 Task: Arrange a 60-minute meeting to discuss sustainability reporting frameworks.
Action: Mouse moved to (30, 111)
Screenshot: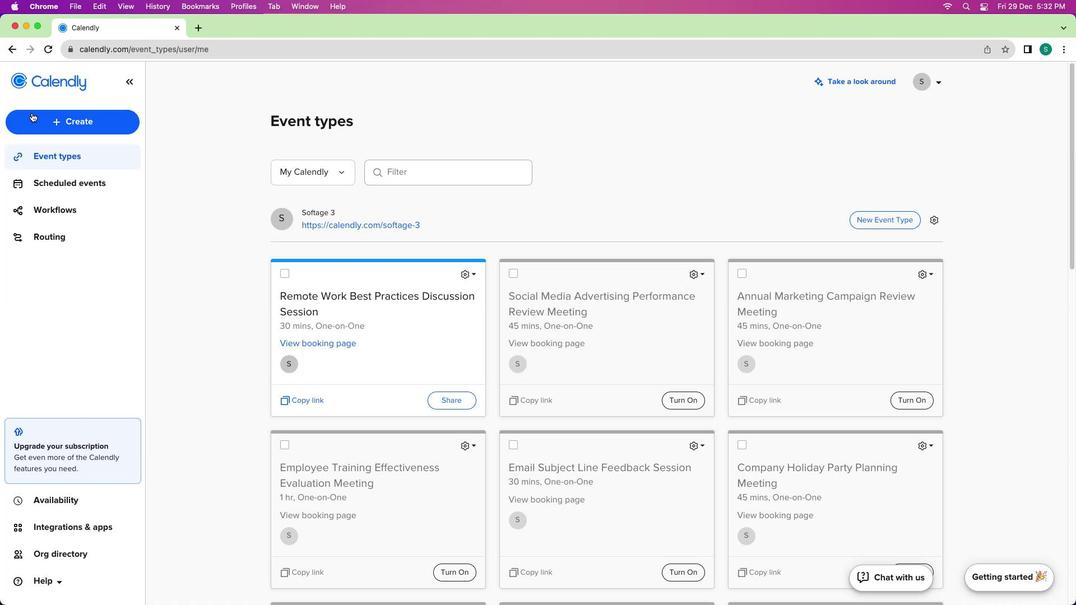 
Action: Mouse pressed left at (30, 111)
Screenshot: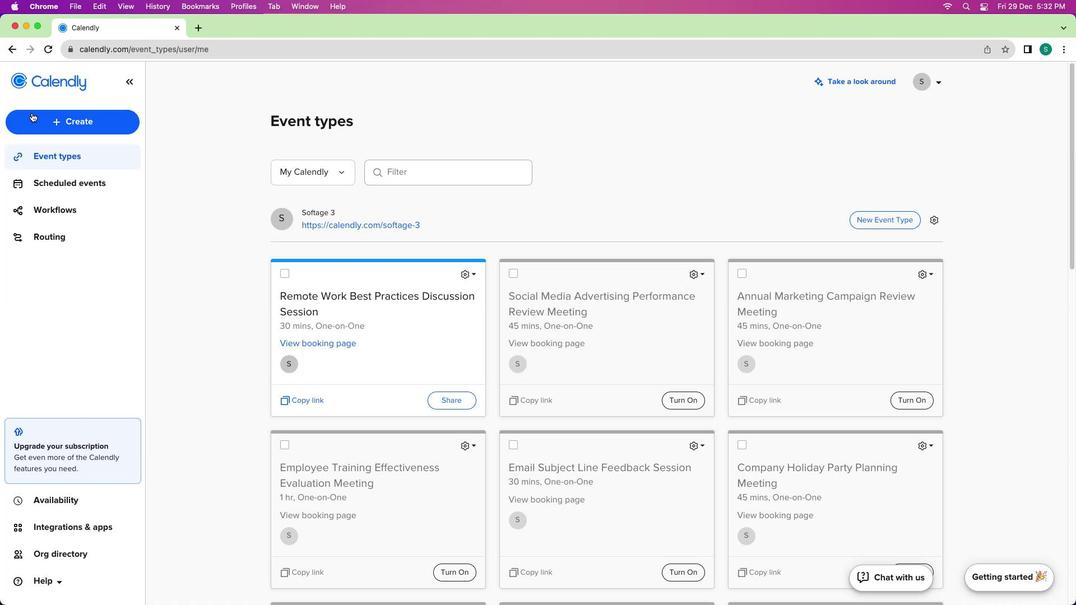 
Action: Mouse moved to (34, 118)
Screenshot: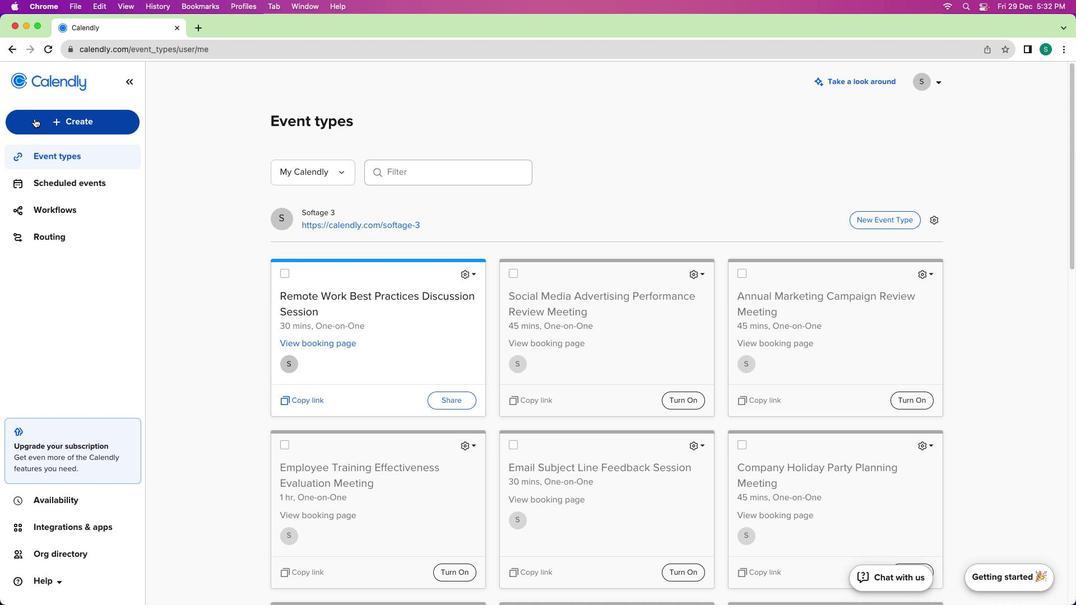 
Action: Mouse pressed left at (34, 118)
Screenshot: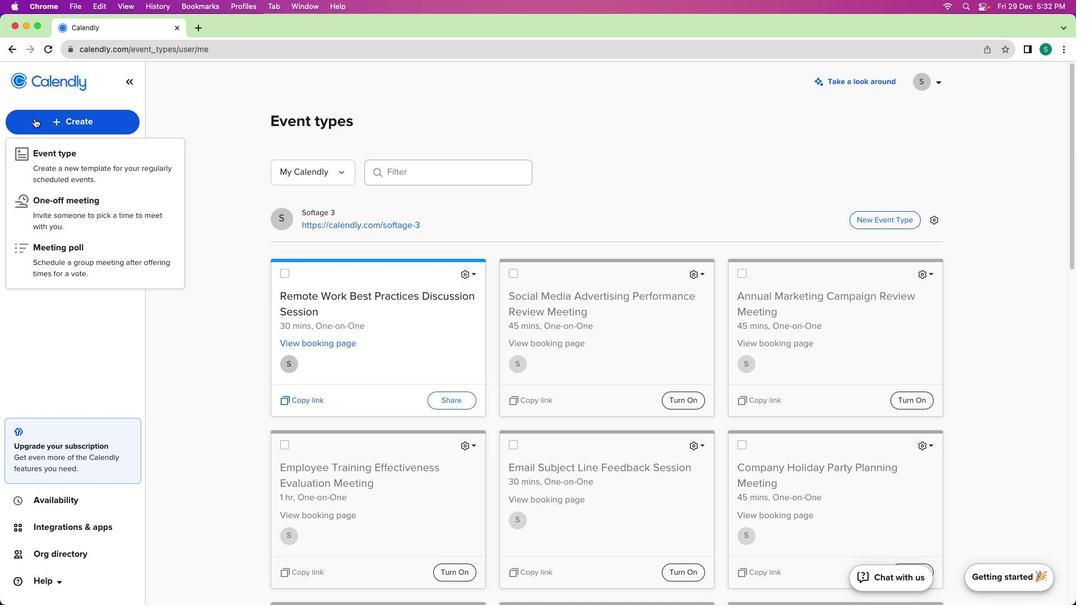 
Action: Mouse moved to (48, 155)
Screenshot: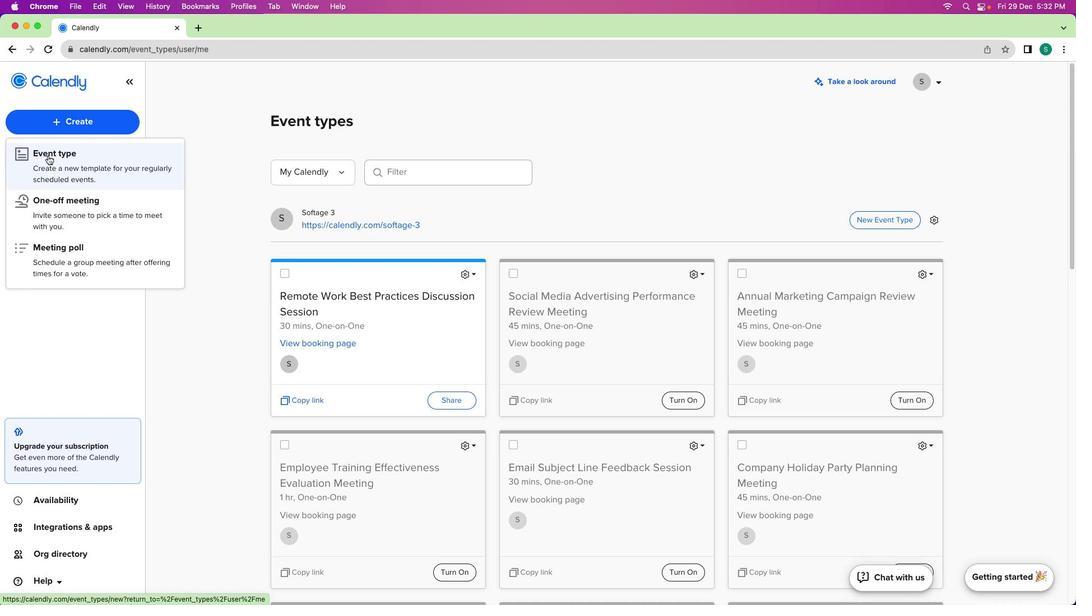 
Action: Mouse pressed left at (48, 155)
Screenshot: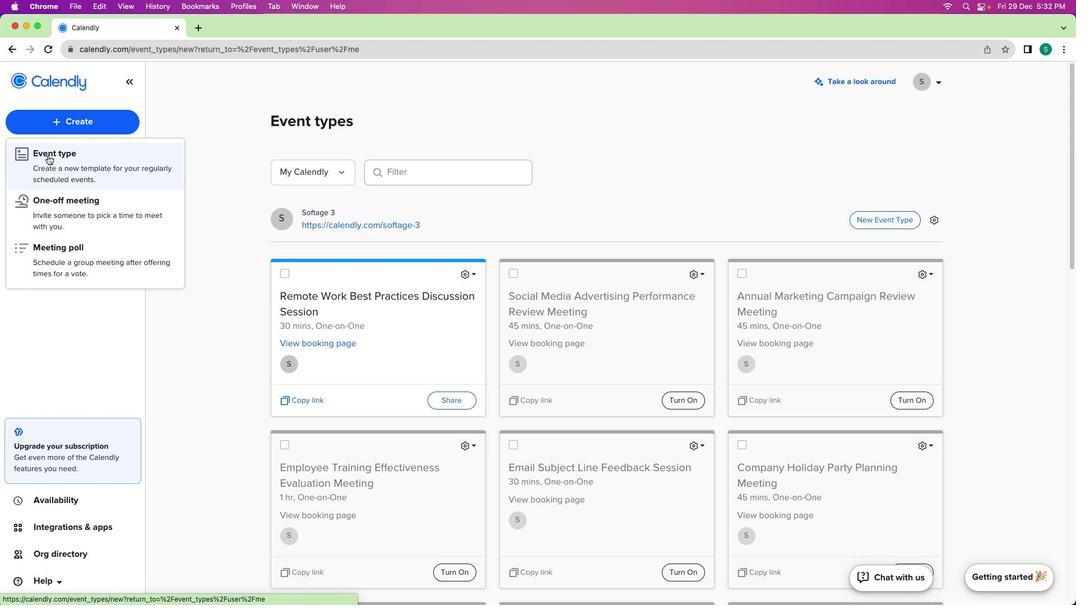 
Action: Mouse moved to (447, 211)
Screenshot: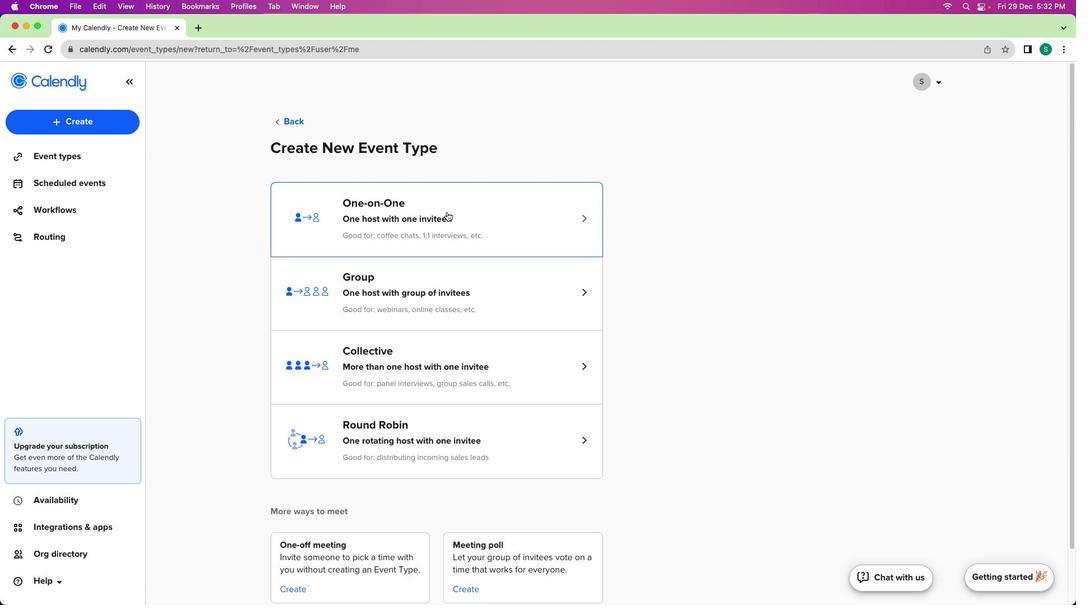 
Action: Mouse pressed left at (447, 211)
Screenshot: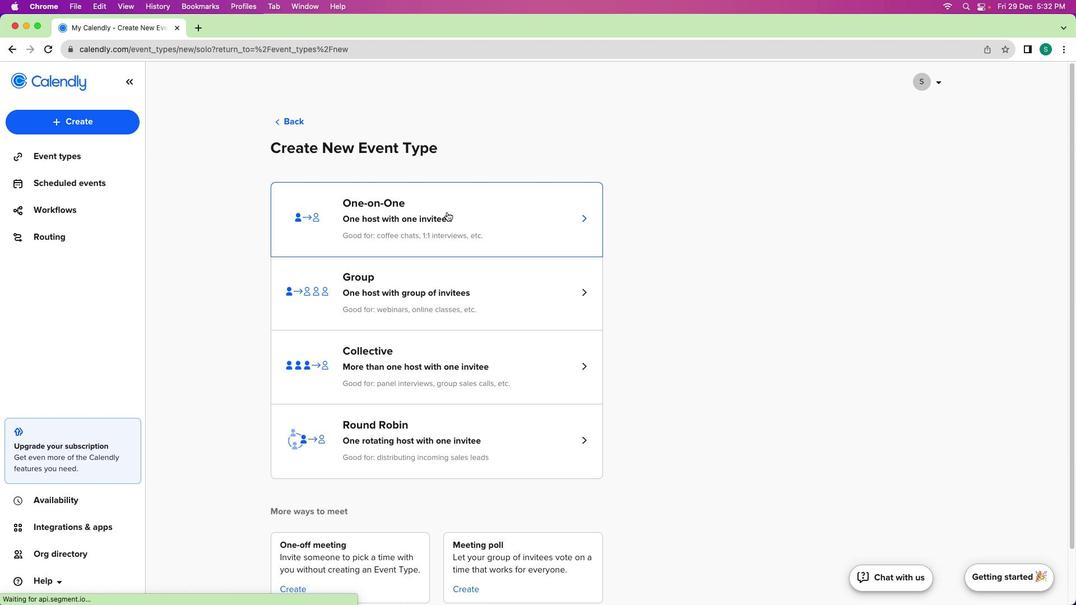 
Action: Mouse moved to (136, 176)
Screenshot: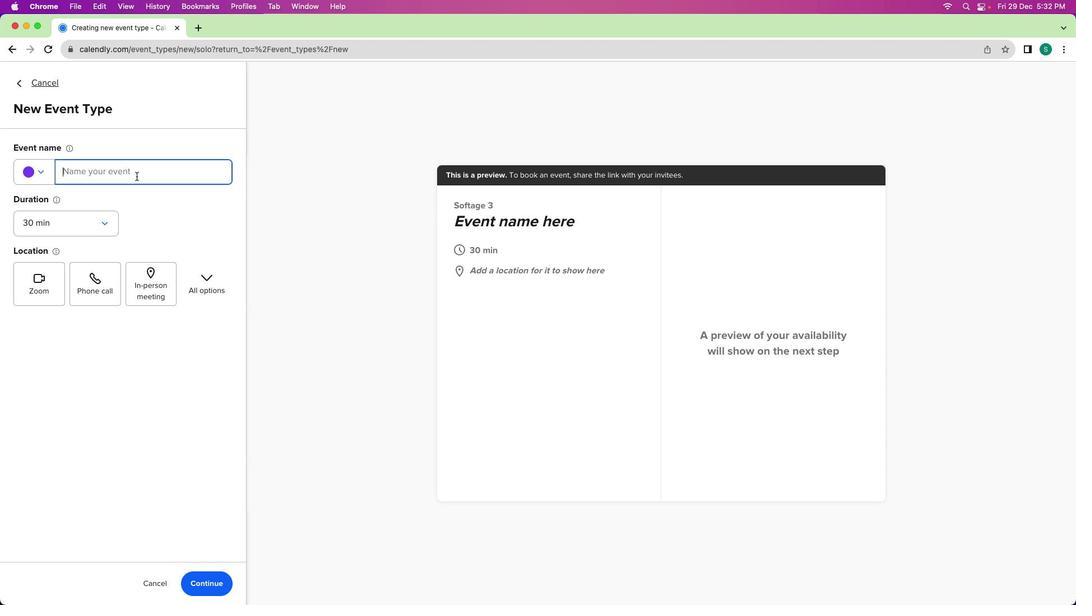 
Action: Mouse pressed left at (136, 176)
Screenshot: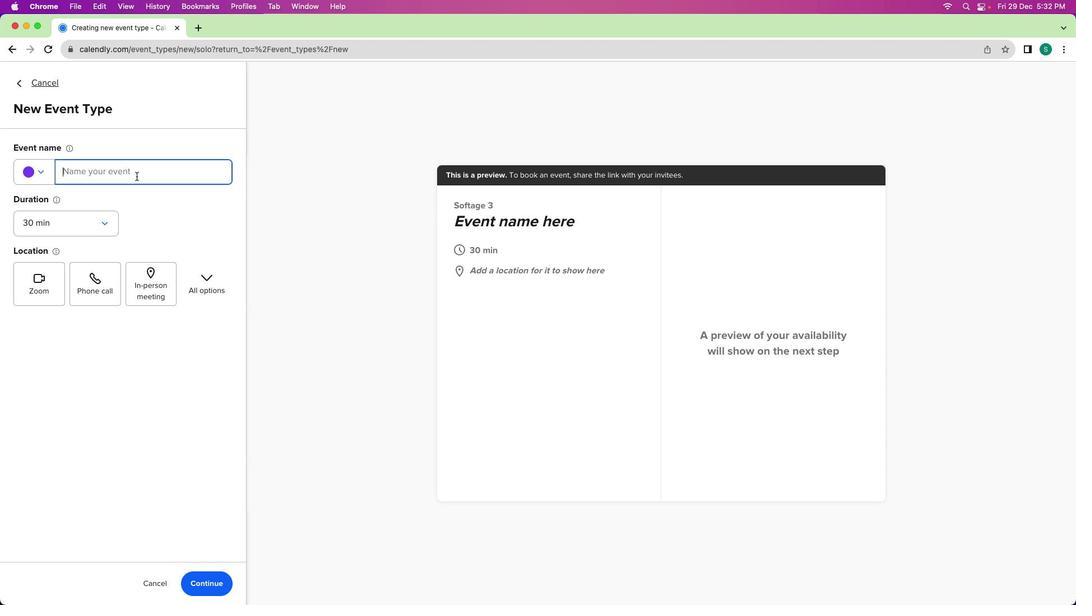 
Action: Mouse moved to (141, 174)
Screenshot: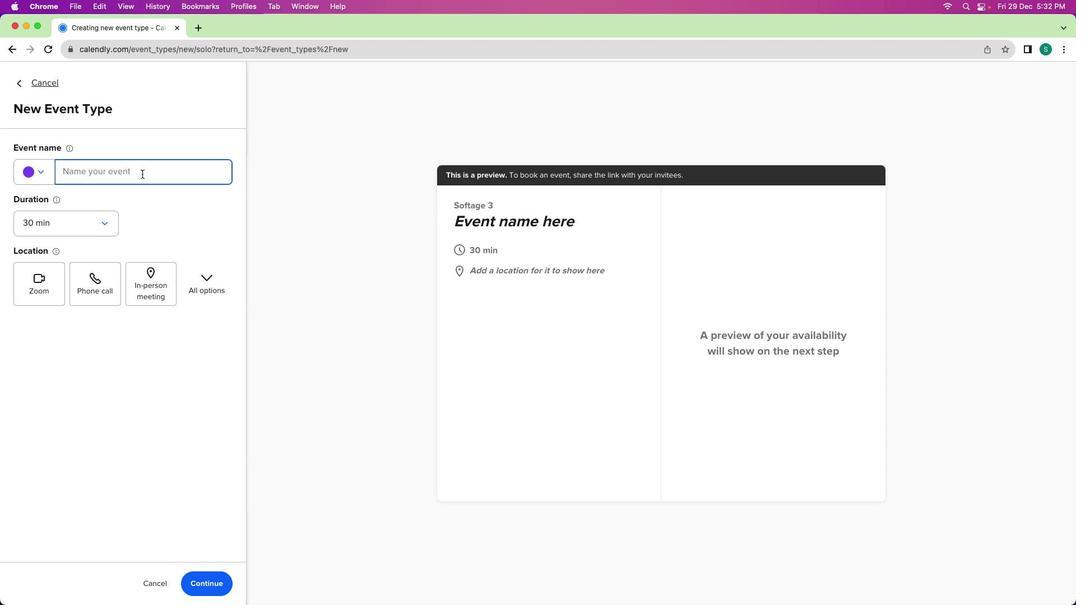 
Action: Key pressed Key.shift'S''u''s''t''a''i''n''a''b''i''l''i''t''y'Key.spaceKey.shift'R''e''p''o''r''t''i''n''g'Key.spaceKey.shift'F''r''a''m''e''w''o''r''k''s'Key.spaceKey.shift'D''i''s''c''u''s''s''i''o''n'Key.spaceKey.shift'M''e''e''t''i''n''g'
Screenshot: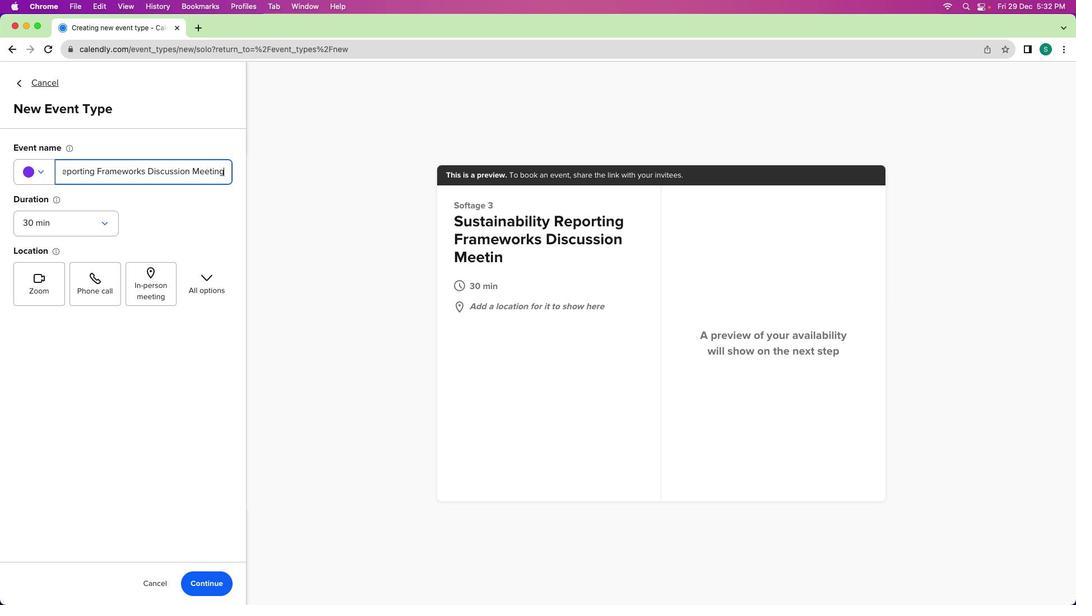 
Action: Mouse moved to (89, 225)
Screenshot: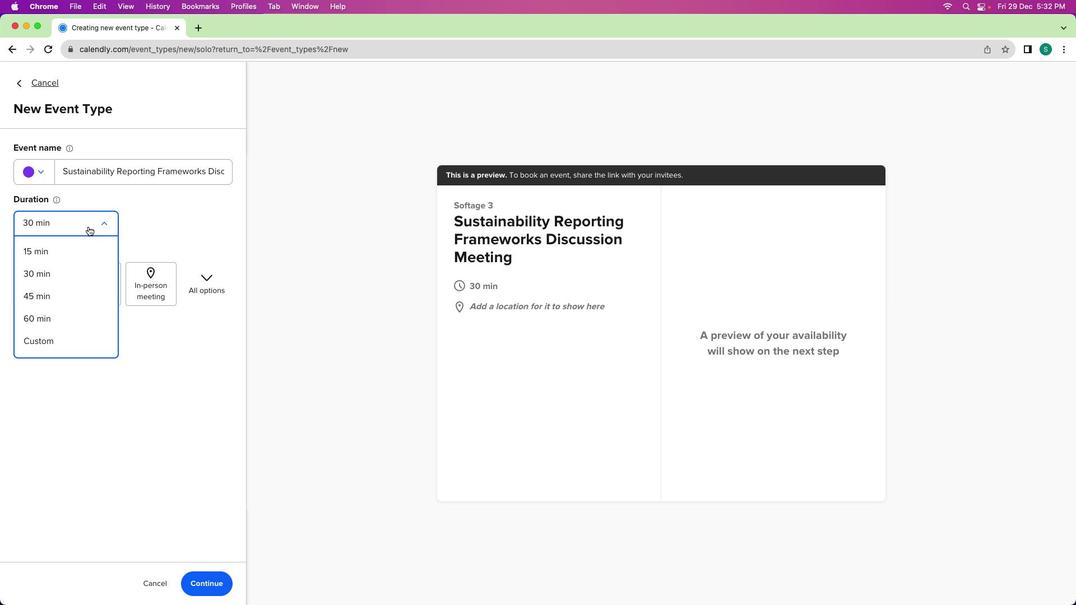 
Action: Mouse pressed left at (89, 225)
Screenshot: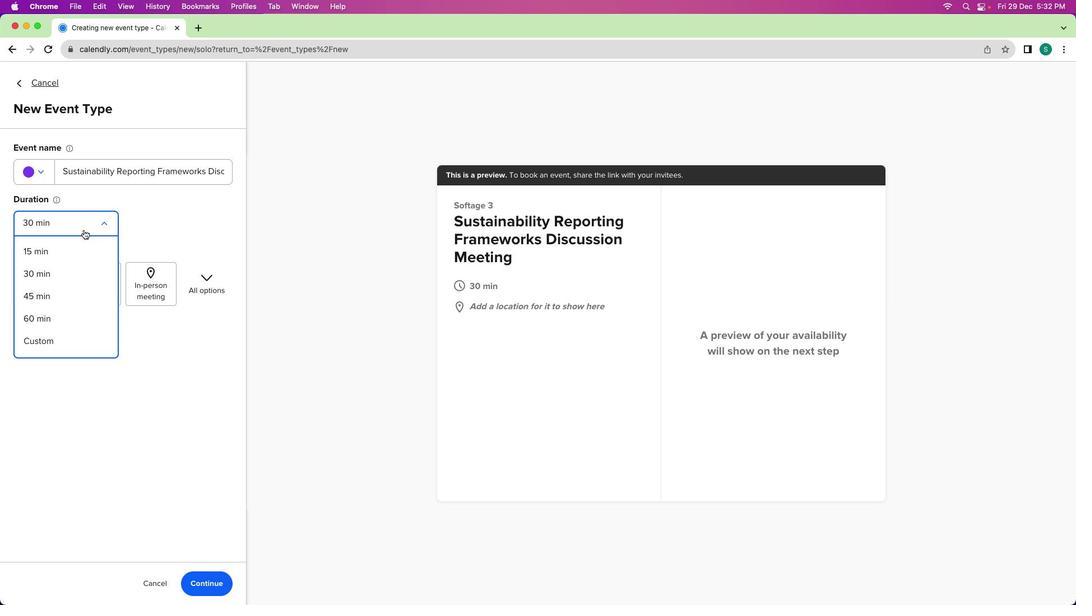 
Action: Mouse moved to (57, 321)
Screenshot: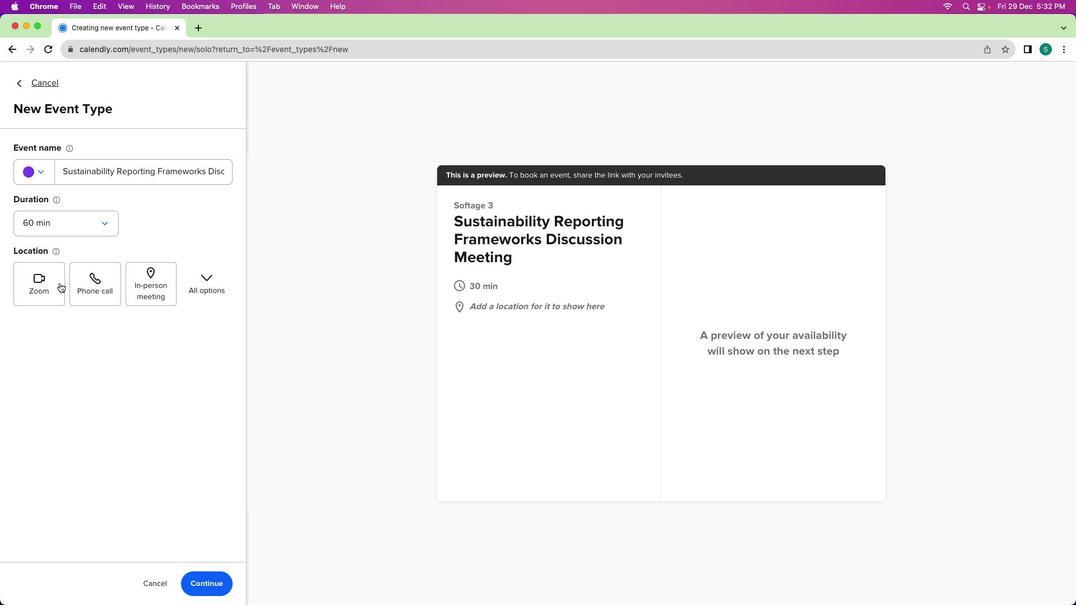 
Action: Mouse pressed left at (57, 321)
Screenshot: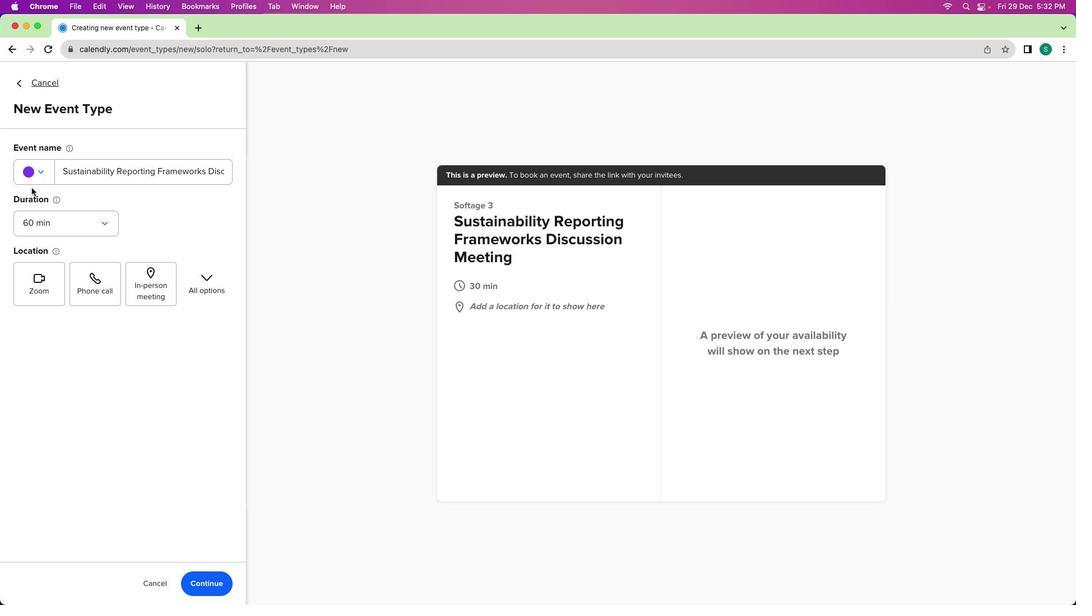 
Action: Mouse moved to (36, 170)
Screenshot: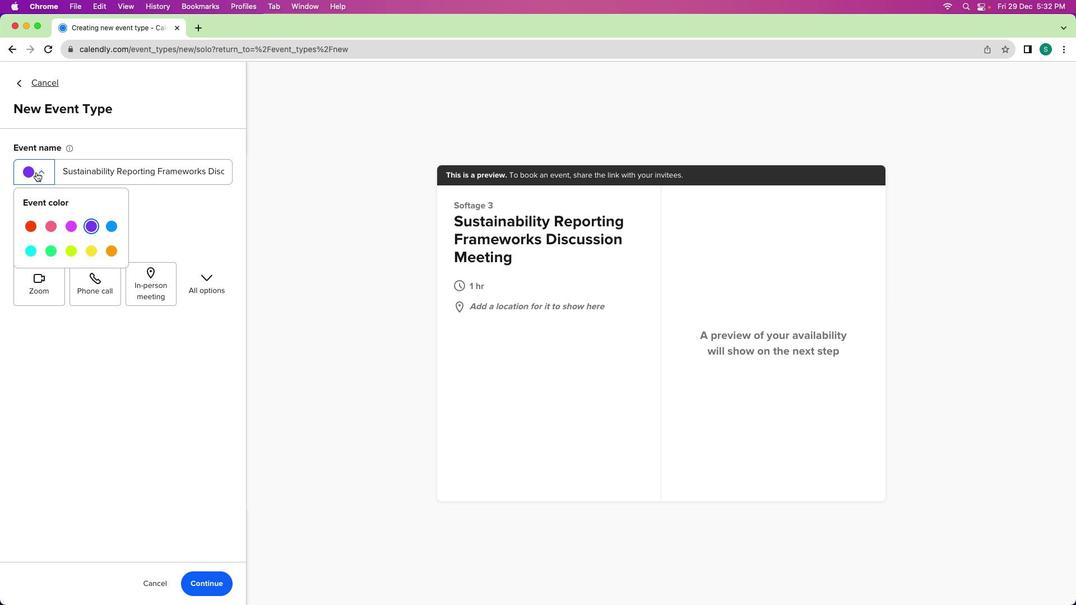 
Action: Mouse pressed left at (36, 170)
Screenshot: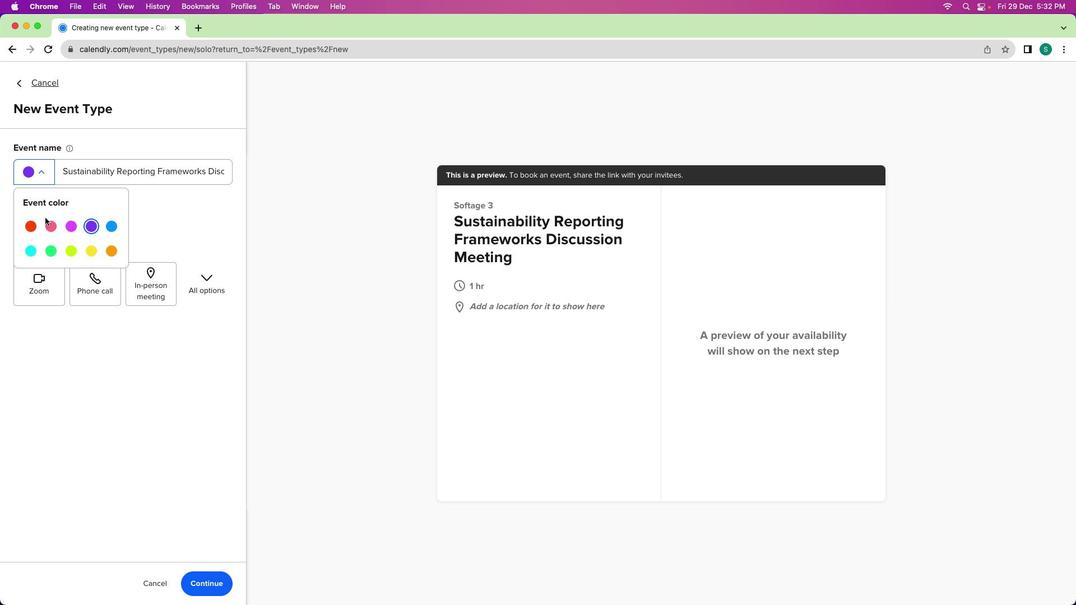 
Action: Mouse moved to (53, 252)
Screenshot: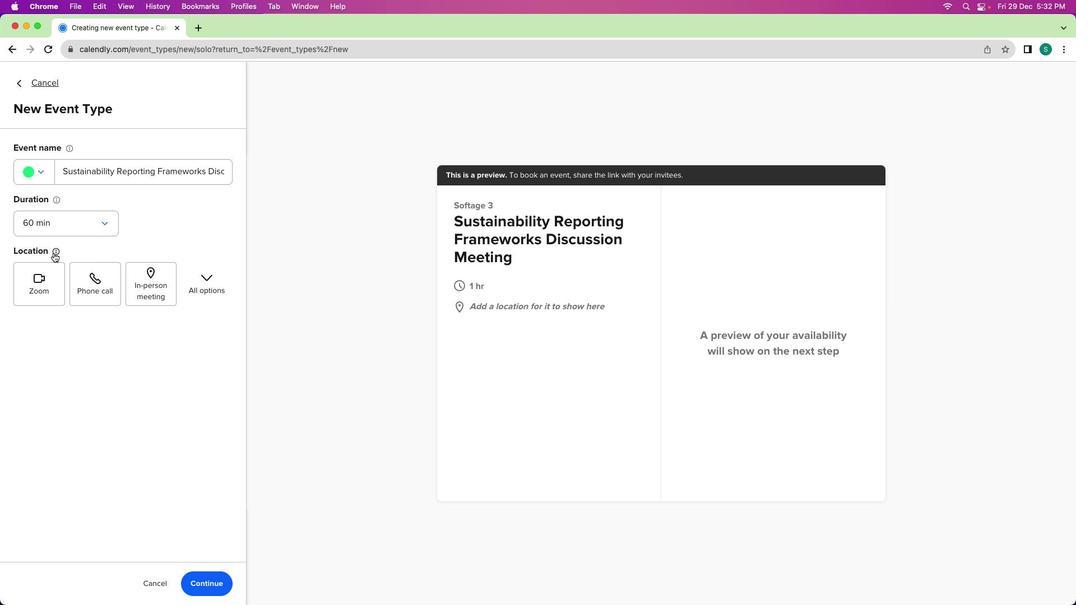
Action: Mouse pressed left at (53, 252)
Screenshot: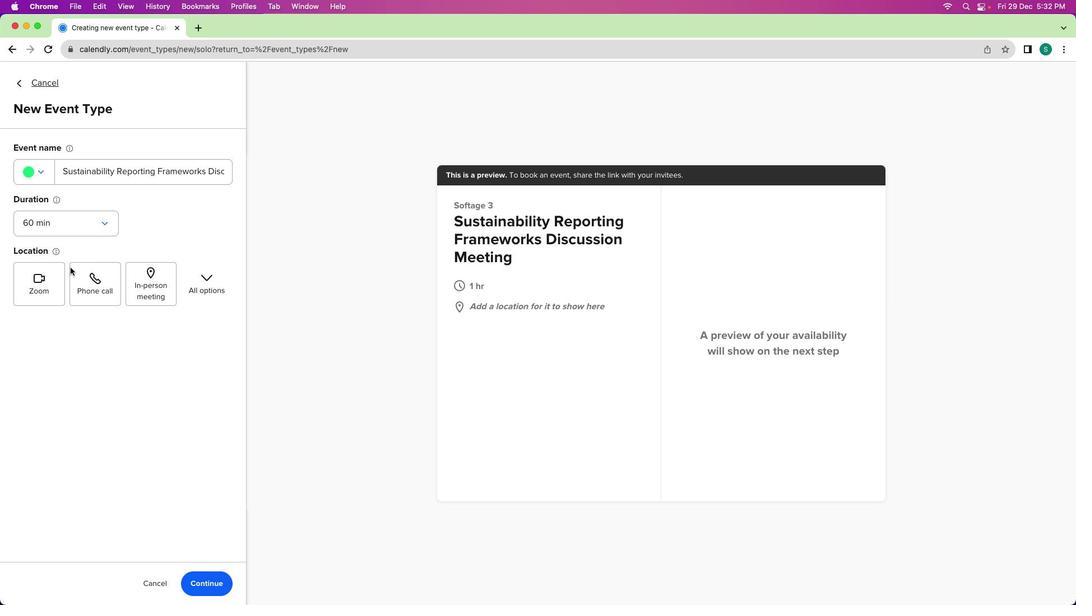
Action: Mouse moved to (28, 286)
Screenshot: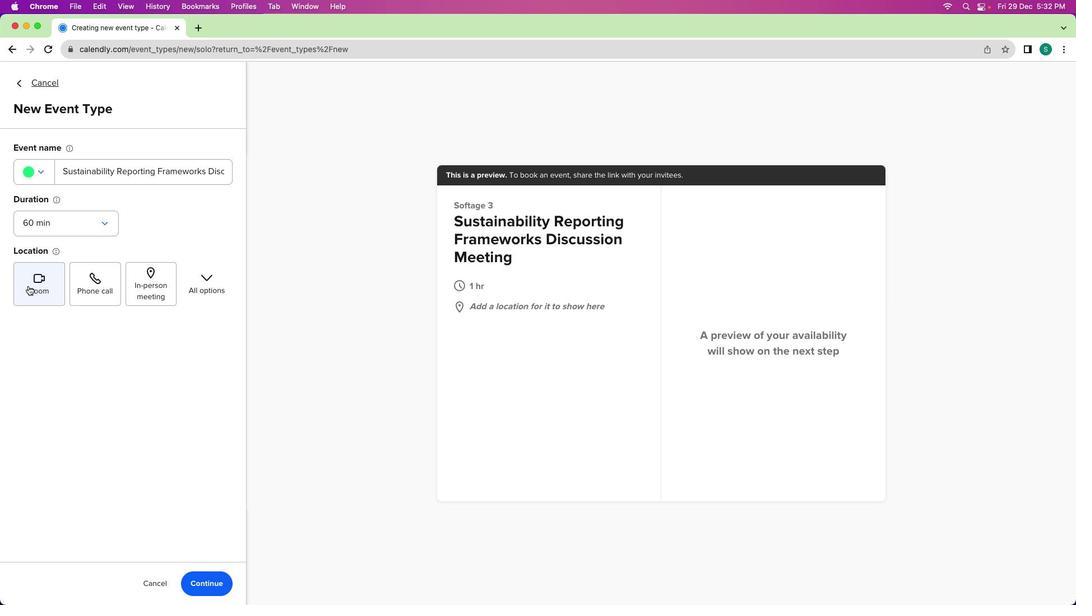 
Action: Mouse pressed left at (28, 286)
Screenshot: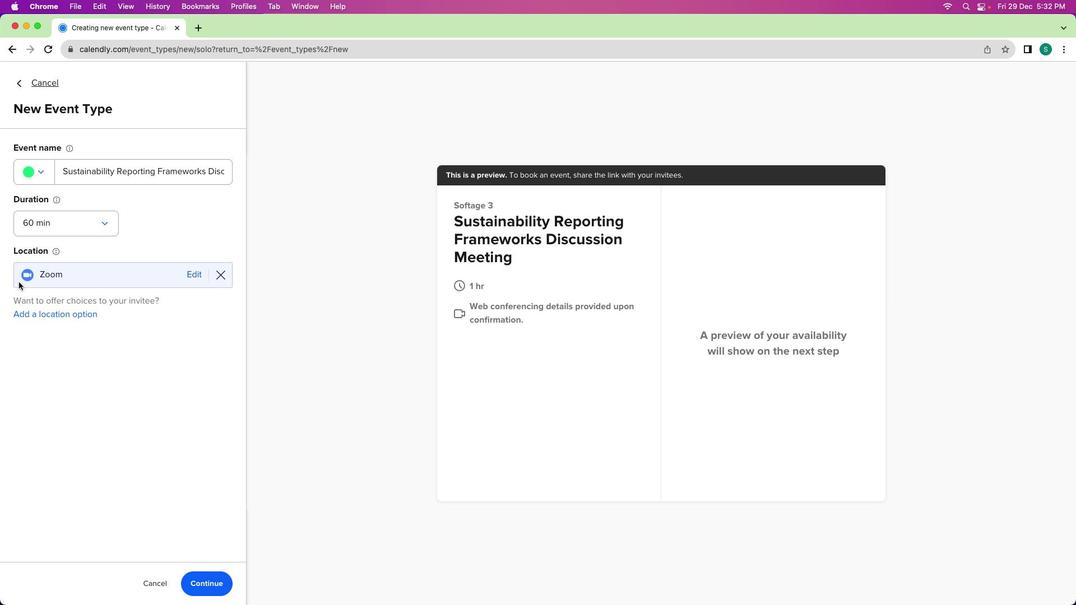 
Action: Mouse moved to (226, 579)
Screenshot: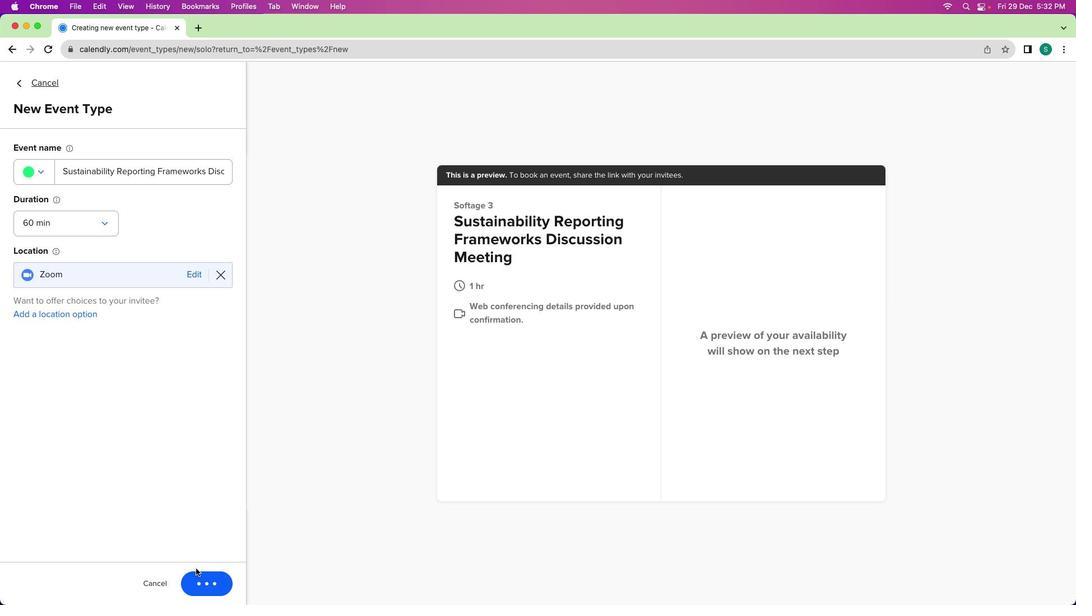 
Action: Mouse pressed left at (226, 579)
Screenshot: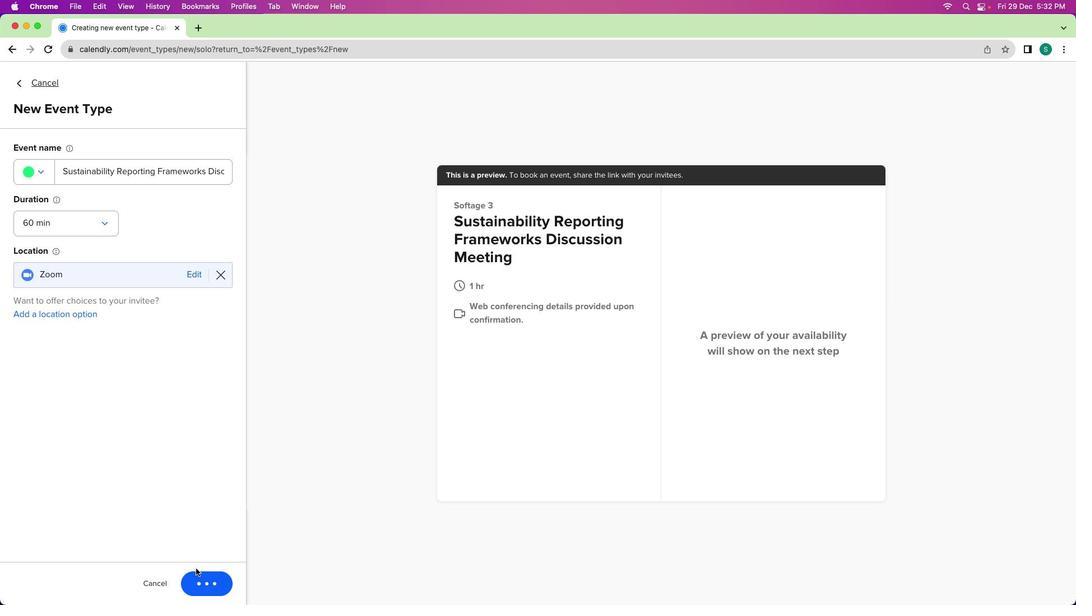 
Action: Mouse moved to (231, 184)
Screenshot: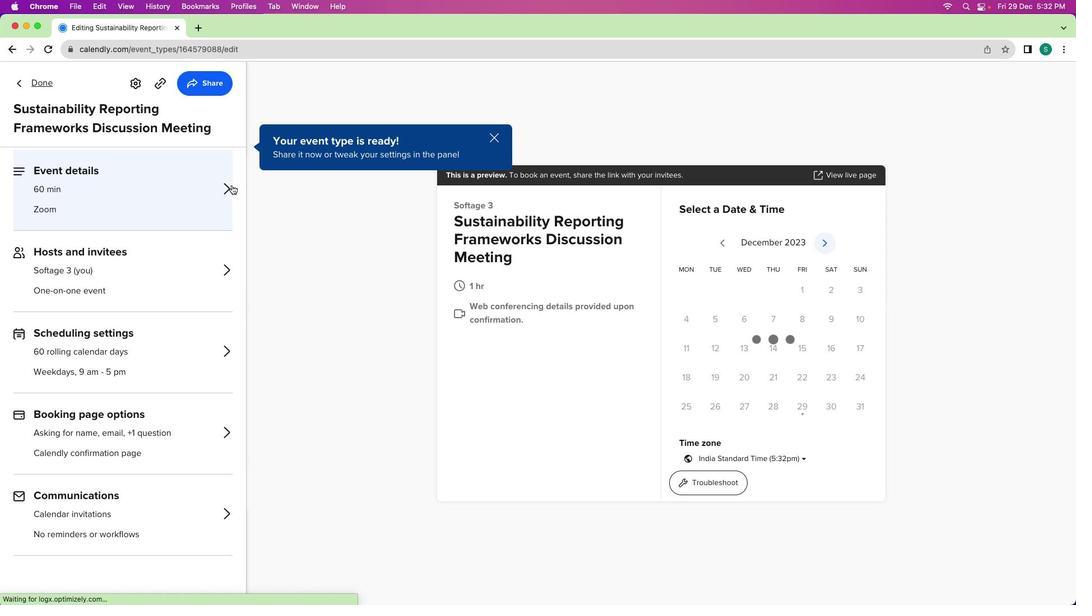 
Action: Mouse pressed left at (231, 184)
Screenshot: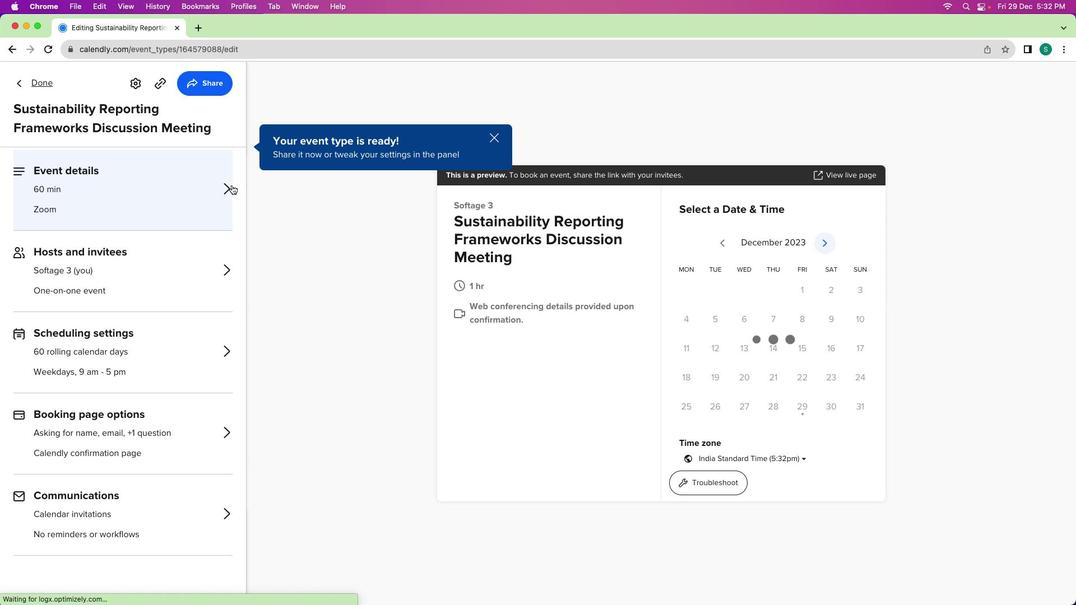 
Action: Mouse moved to (60, 415)
Screenshot: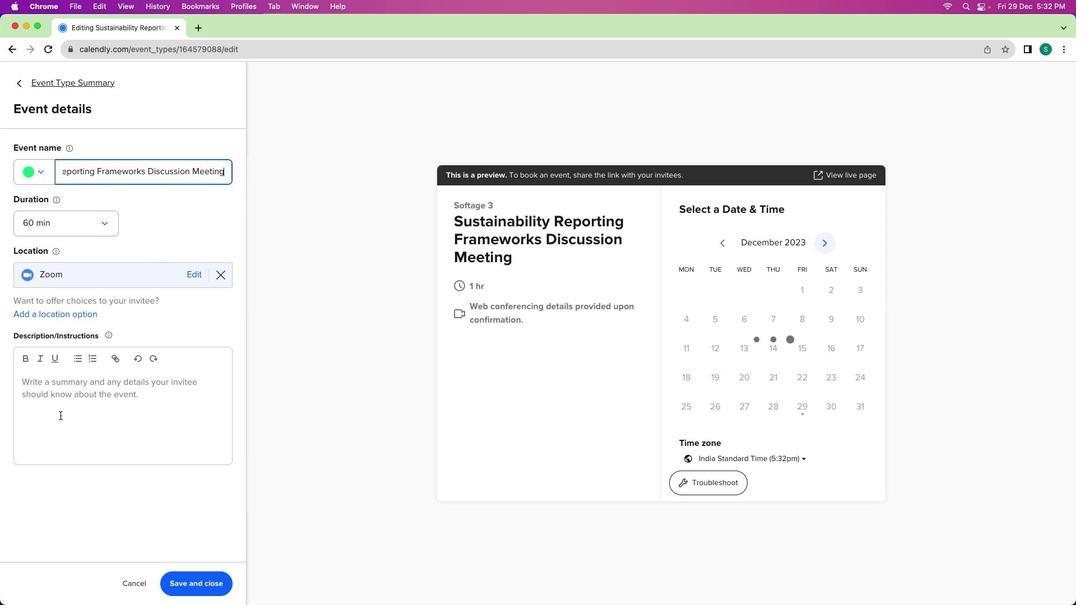 
Action: Mouse pressed left at (60, 415)
Screenshot: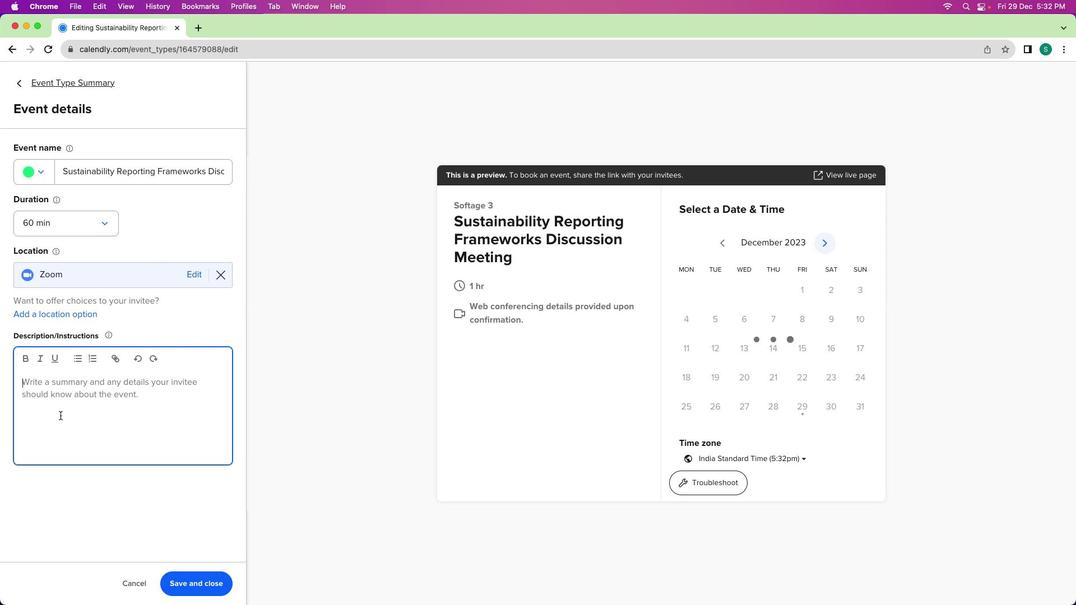 
Action: Key pressed Key.shift'A'Key.space'c''o''m''p''r''e''h''e''n''i''s''v''e'Key.space'e'Key.backspace'm'Key.leftKey.leftKey.leftKey.leftKey.leftKey.leftKey.rightKey.backspaceKey.right'i'Key.down'e''e''t''i''n''g'Key.space'f''o''c''u''s''e''d'Key.space'o''n'Key.space'd''i''s''c''u''s''s''i''n''h'Key.backspace'g'Key.space's''u''a''t''a''b'Key.backspace'i''n''a''b''i''l''i''t''y'Key.spaceKey.backspaceKey.backspaceKey.leftKey.leftKey.leftKey.leftKey.leftKey.leftKey.leftKey.leftKey.leftKey.leftKey.leftKey.rightKey.backspace's'Key.down'y'Key.space'r''e''p''o''r''t''i''n''g'Key.space'f''r''a''m''e''w''o''r''k''s'','Key.space'v''a''r''i''o''u''s'Key.space'f''r''a''m''e''w''r'Key.backspace'o''r''k''s'','Key.space'a''s''s''e''s''s'Key.space't''h''e''i''r'Key.space'a''p''p''l''o''c'Key.backspaceKey.backspace'i''c''a''b''i''l''i''t''y'Key.space't''o'Key.space'o''u''r'Key.space'o''r''g''a''n''i''z''a''t''i''o''n'','Key.space'a''b''d'Key.backspaceKey.backspace'n''d'Key.space'd''i''s''c''u''s''s'Key.space's''t''r''a''t''e''g''i''e''s'Key.space'f''o''r'Key.space'e''f''f''e''c''t''i''v''e'Key.space'i''m''p''l''e''m''e''n''t''a''t''i''o''n''.'
Screenshot: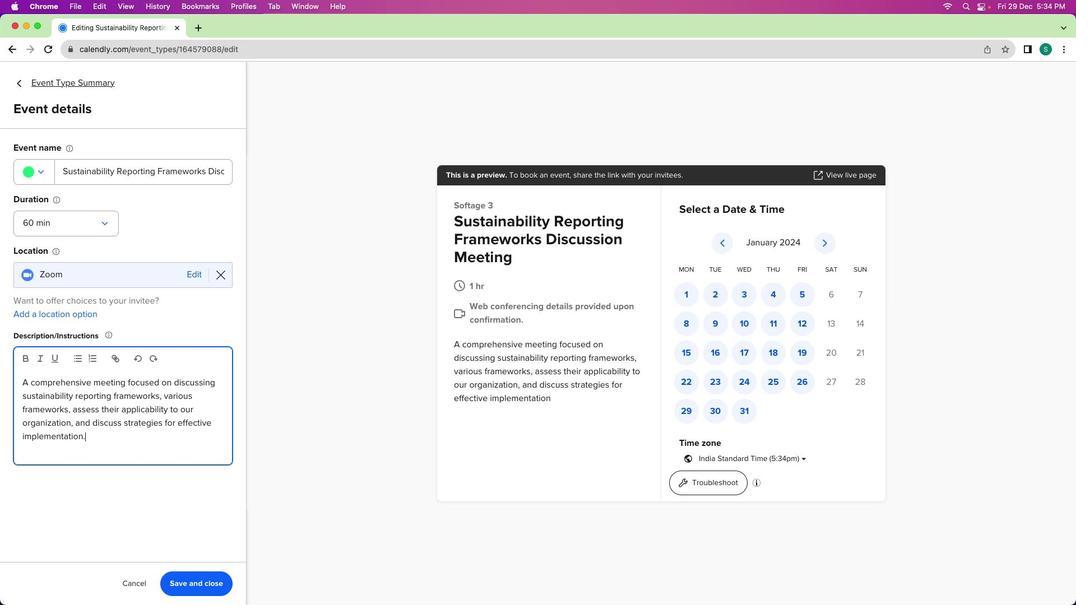 
Action: Mouse moved to (198, 589)
Screenshot: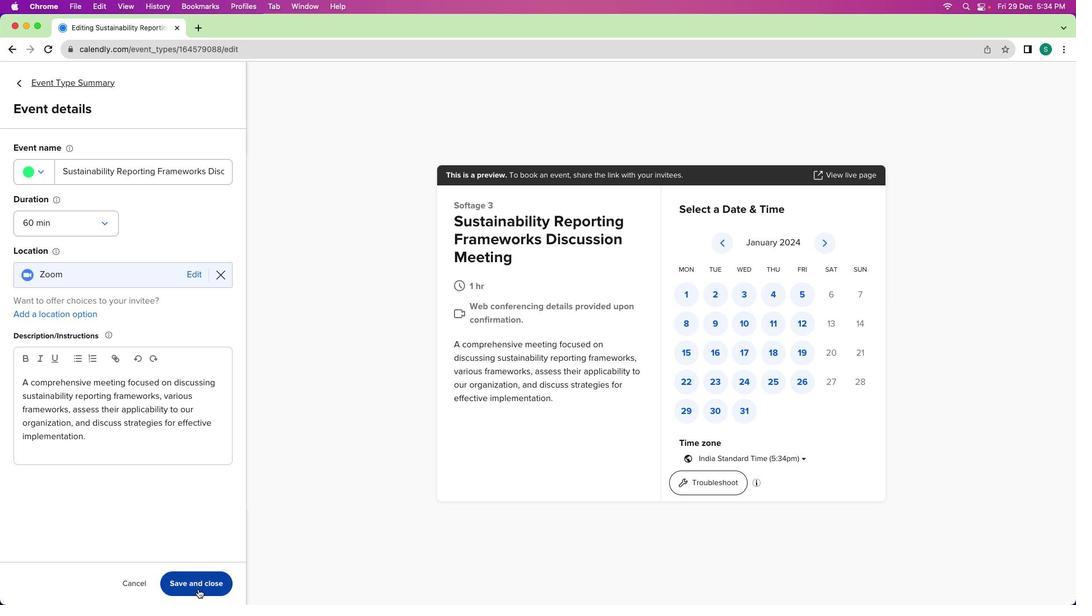 
Action: Mouse pressed left at (198, 589)
Screenshot: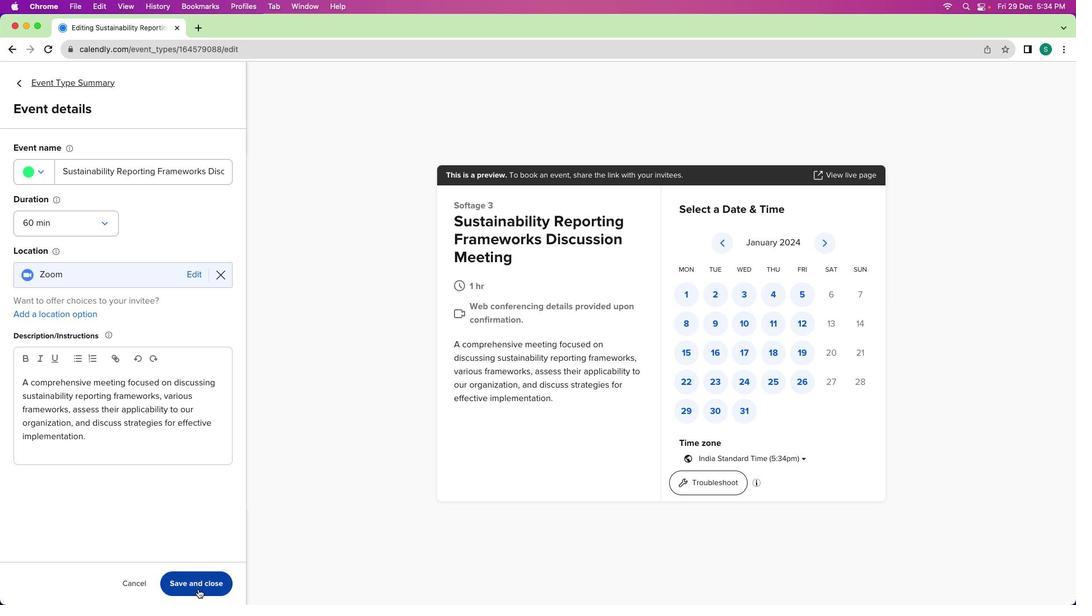 
Action: Mouse moved to (42, 84)
Screenshot: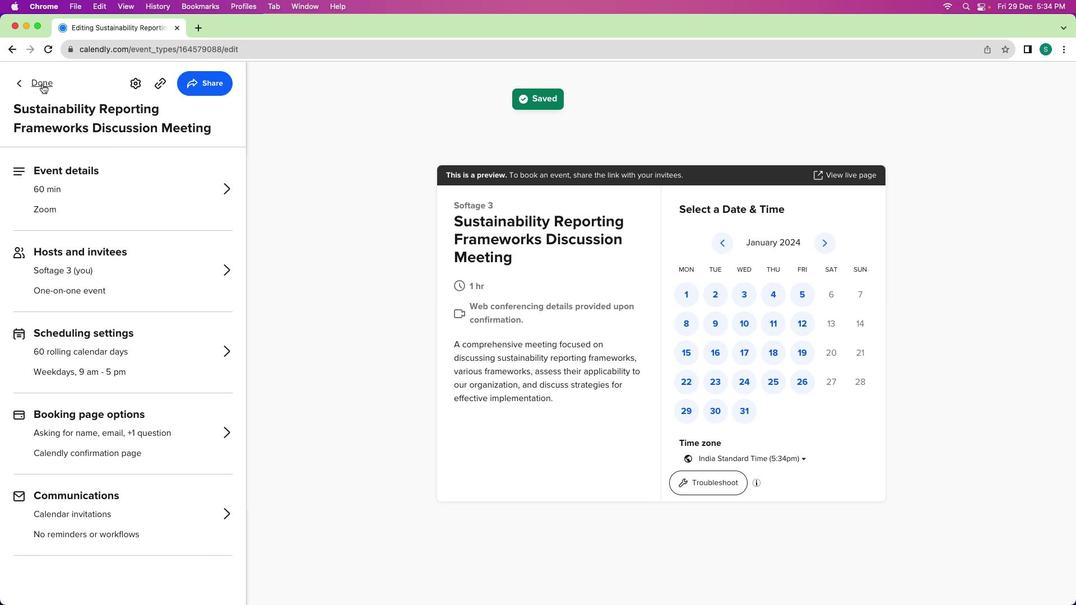 
Action: Mouse pressed left at (42, 84)
Screenshot: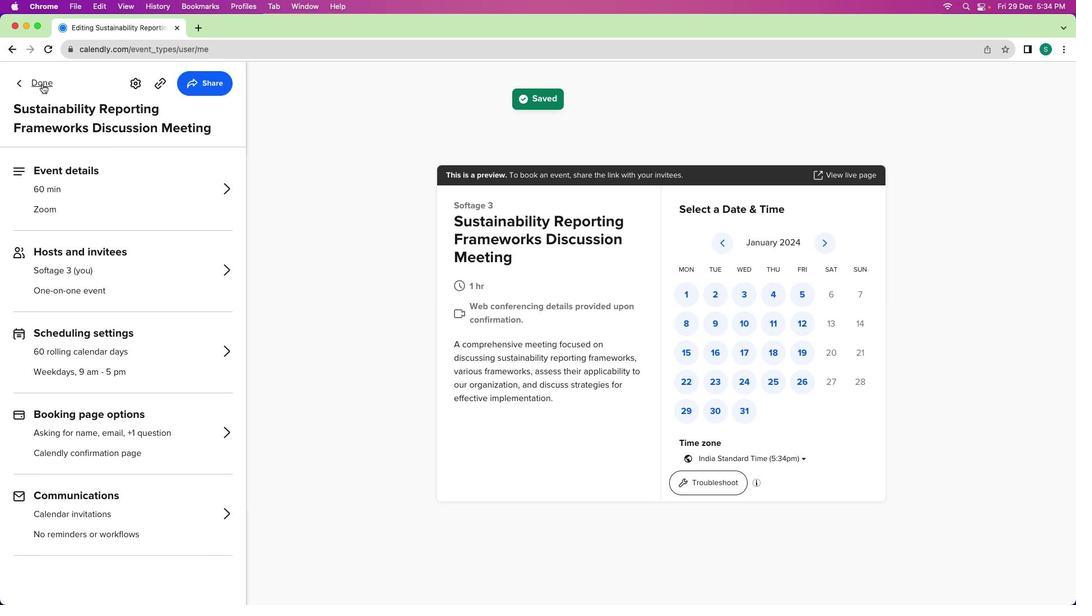 
Action: Mouse moved to (451, 350)
Screenshot: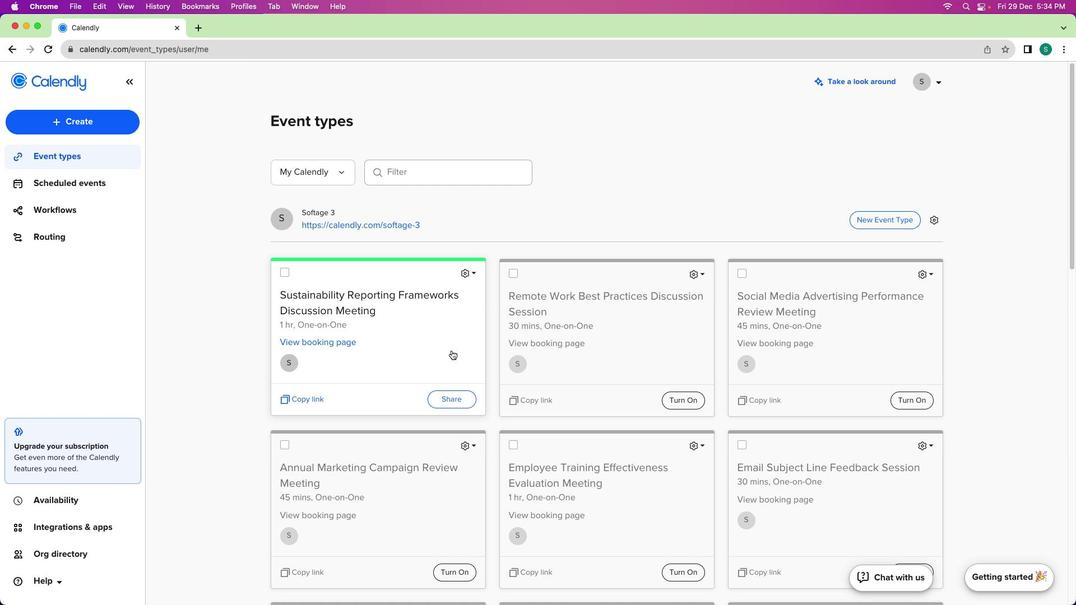 
